 Task: Plan a visit to the local art fair on the 5th at 11:00 AM.
Action: Mouse moved to (167, 205)
Screenshot: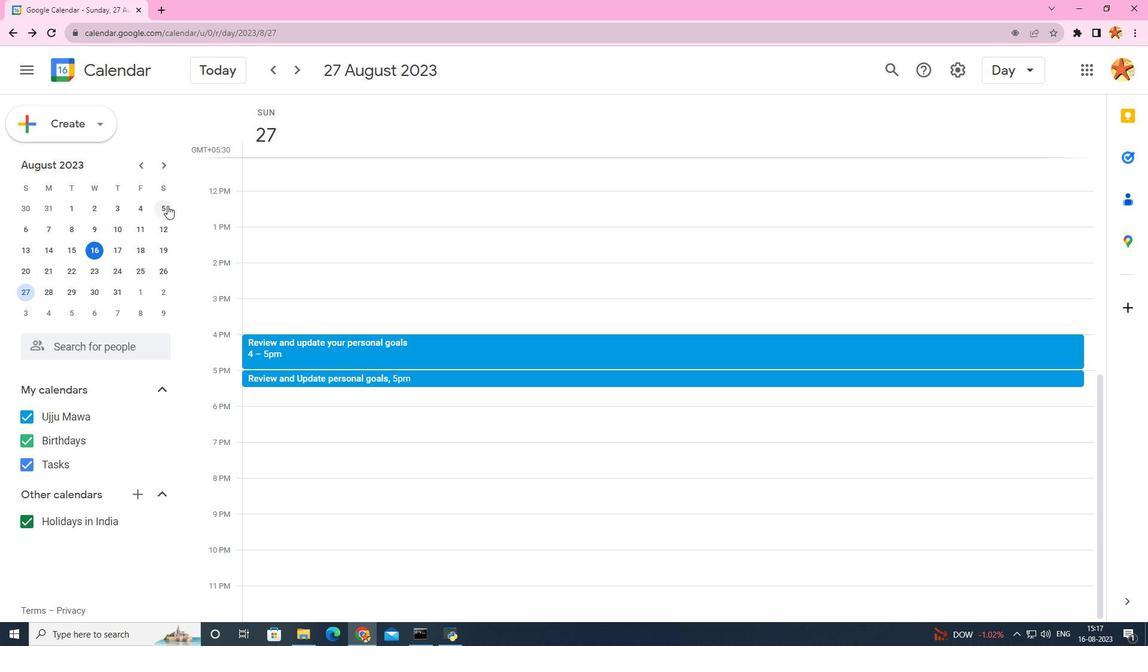 
Action: Mouse pressed left at (167, 205)
Screenshot: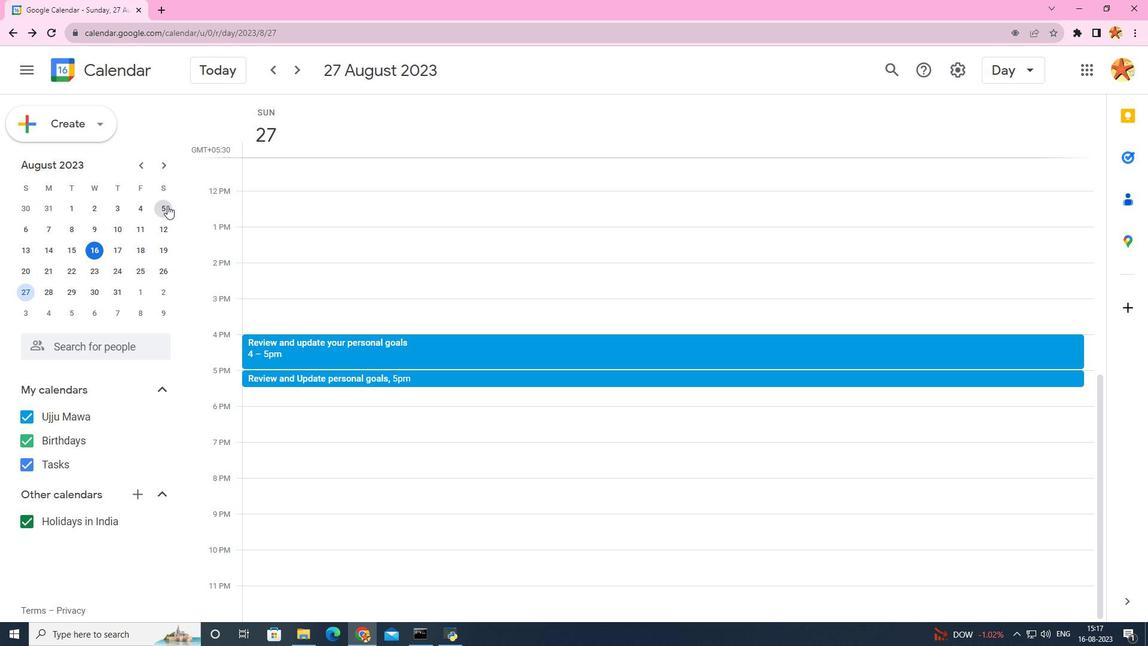 
Action: Mouse moved to (291, 266)
Screenshot: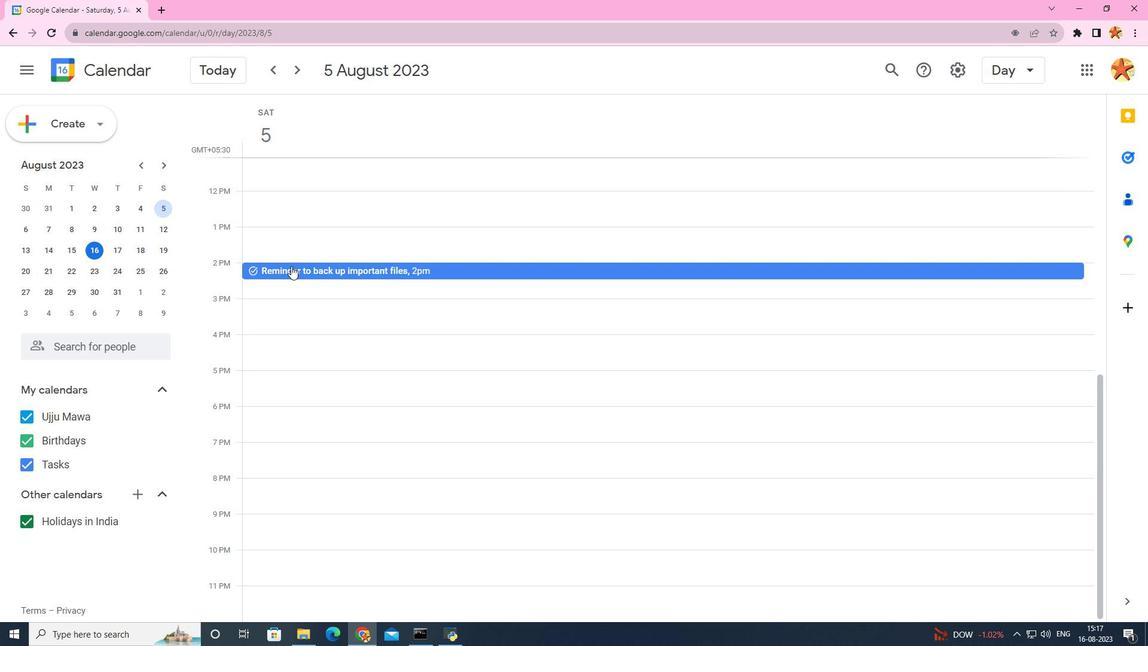 
Action: Mouse scrolled (291, 266) with delta (0, 0)
Screenshot: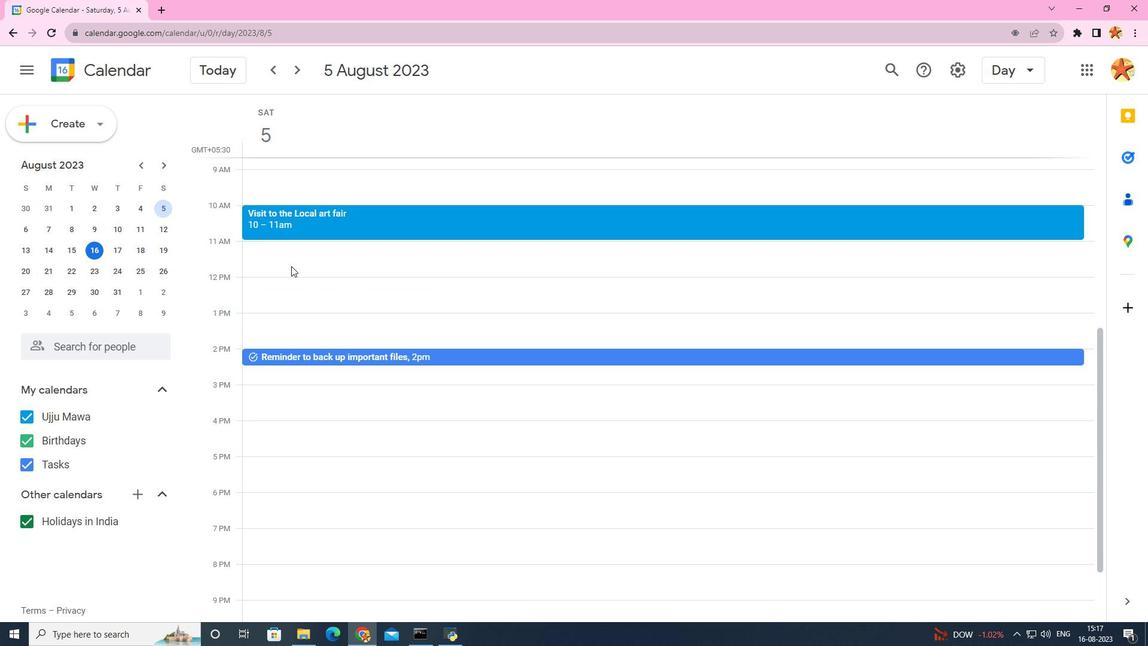 
Action: Mouse scrolled (291, 266) with delta (0, 0)
Screenshot: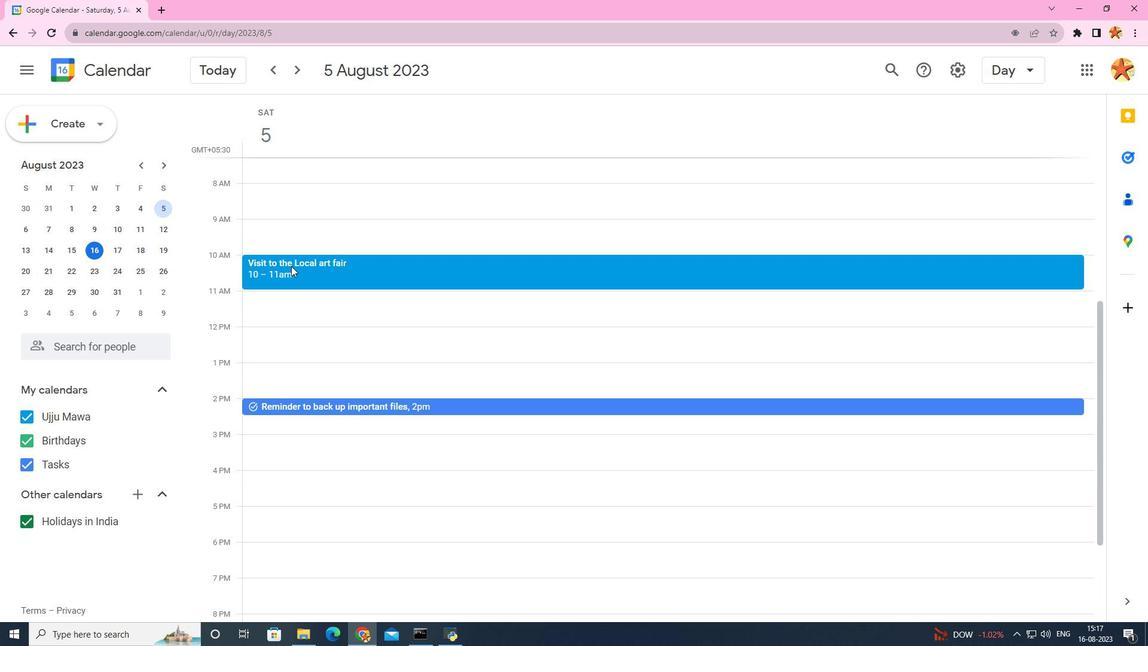 
Action: Mouse scrolled (291, 266) with delta (0, 0)
Screenshot: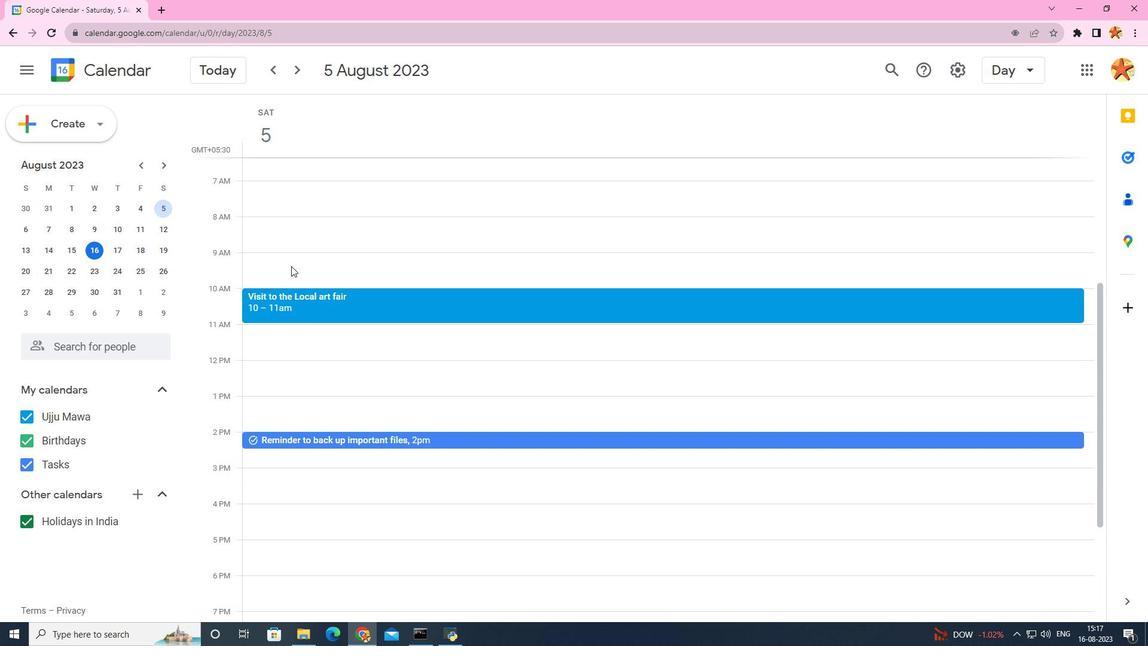 
Action: Mouse moved to (263, 337)
Screenshot: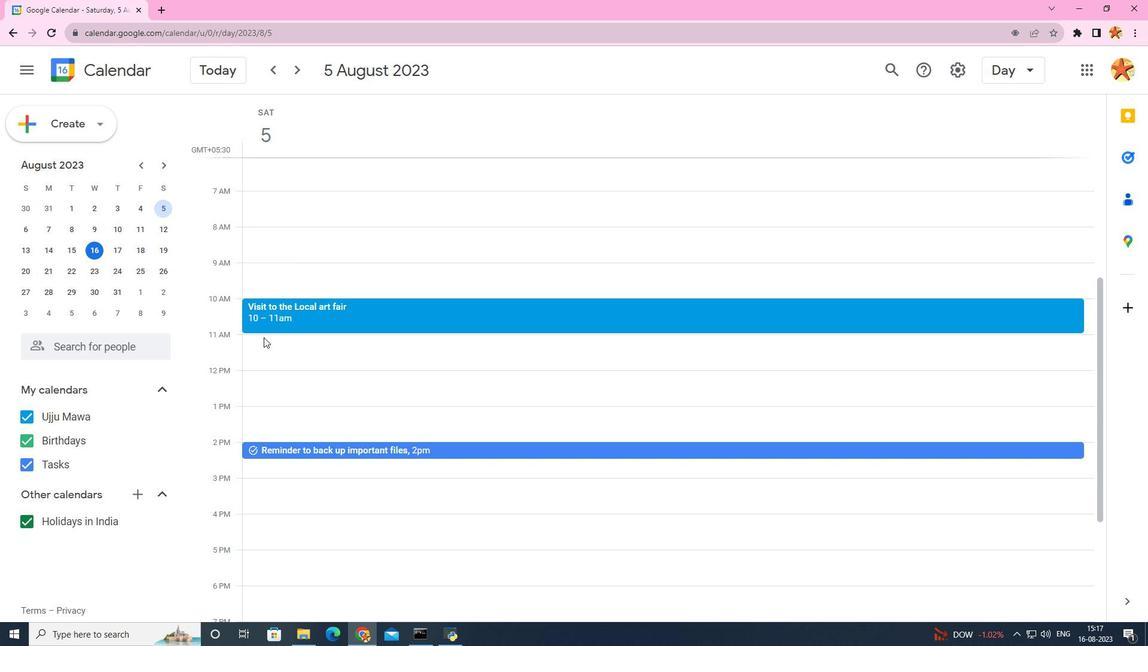 
Action: Mouse pressed left at (263, 337)
Screenshot: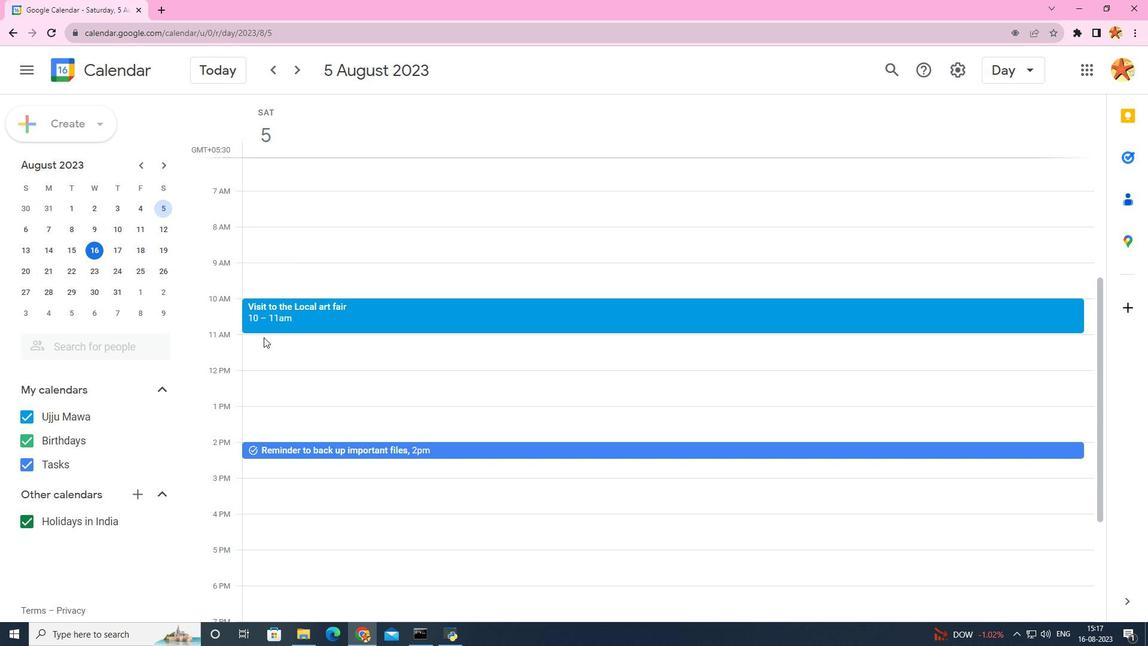 
Action: Mouse moved to (579, 193)
Screenshot: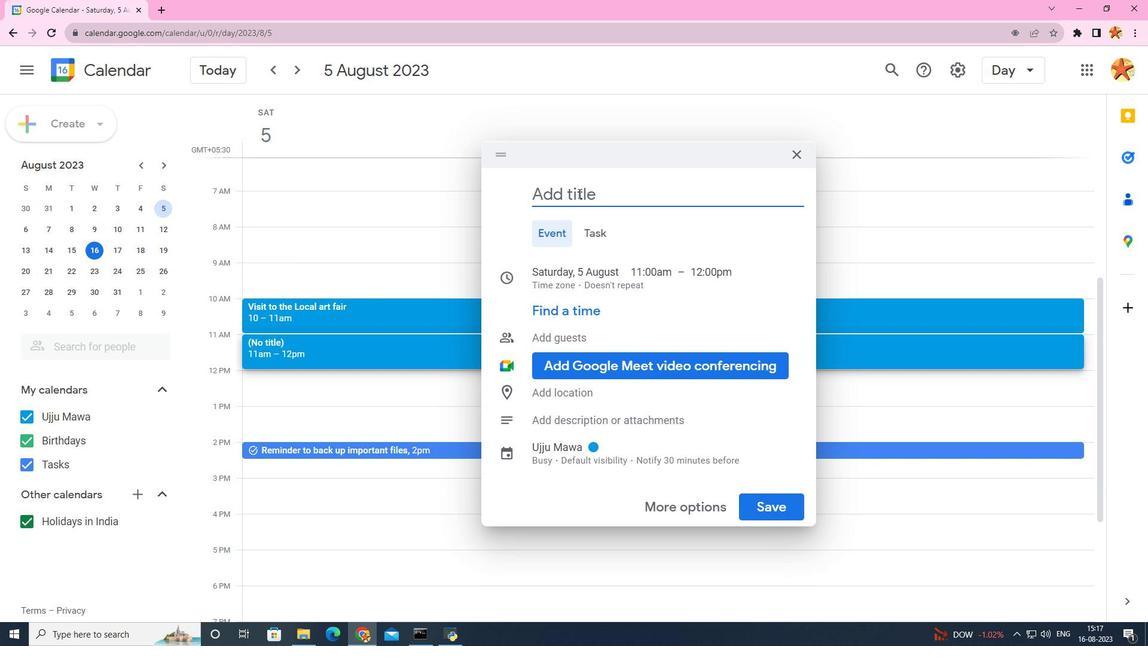 
Action: Key pressed <Key.caps_lock>A<Key.caps_lock><Key.space><Key.caps_lock>V<Key.caps_lock>isit<Key.space>to<Key.space>the<Key.space><Key.caps_lock>L<Key.caps_lock>ocal<Key.space>fair
Screenshot: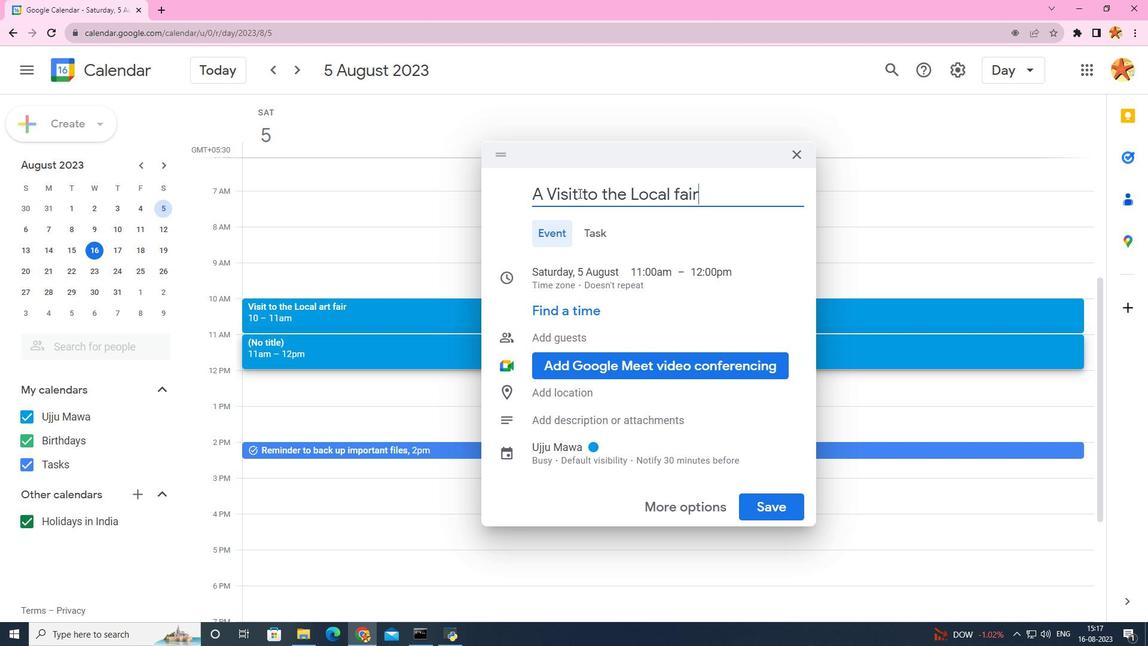
Action: Mouse moved to (771, 501)
Screenshot: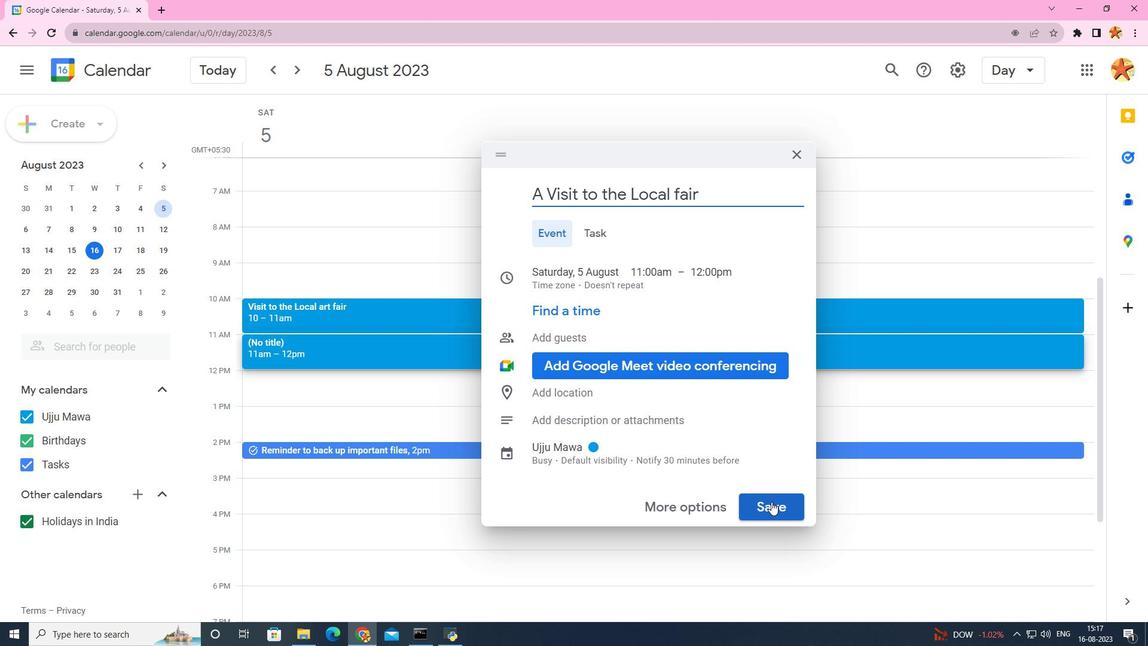 
Action: Mouse pressed left at (771, 501)
Screenshot: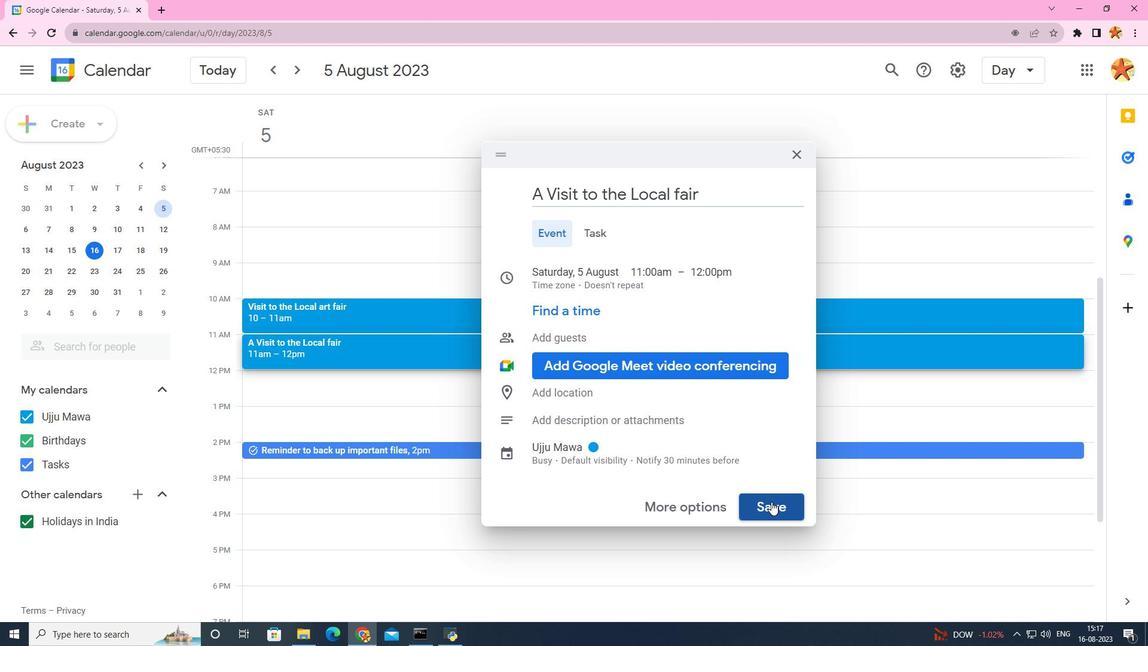 
